 Task: Look for products in the category "Pasta" from Store Brand only.
Action: Mouse moved to (14, 118)
Screenshot: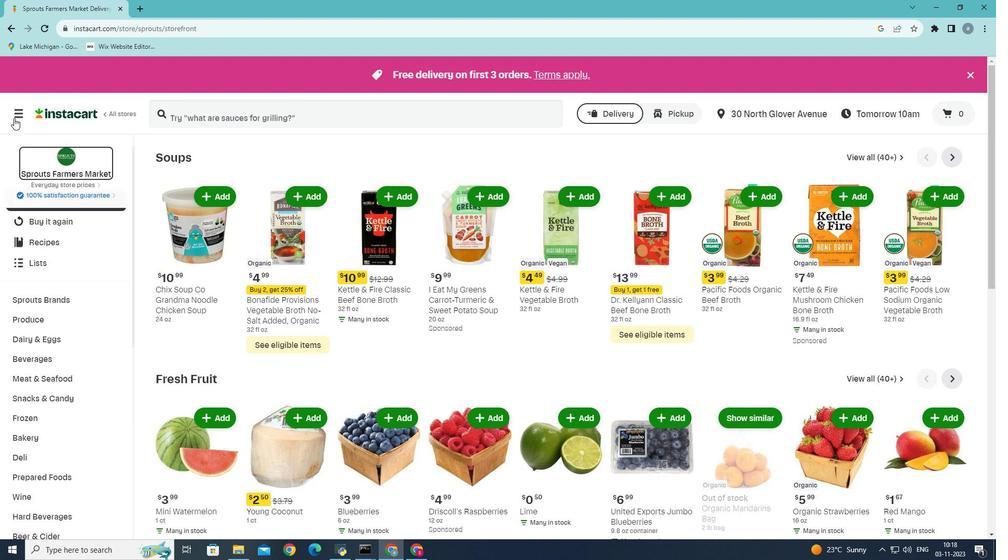 
Action: Mouse pressed left at (14, 118)
Screenshot: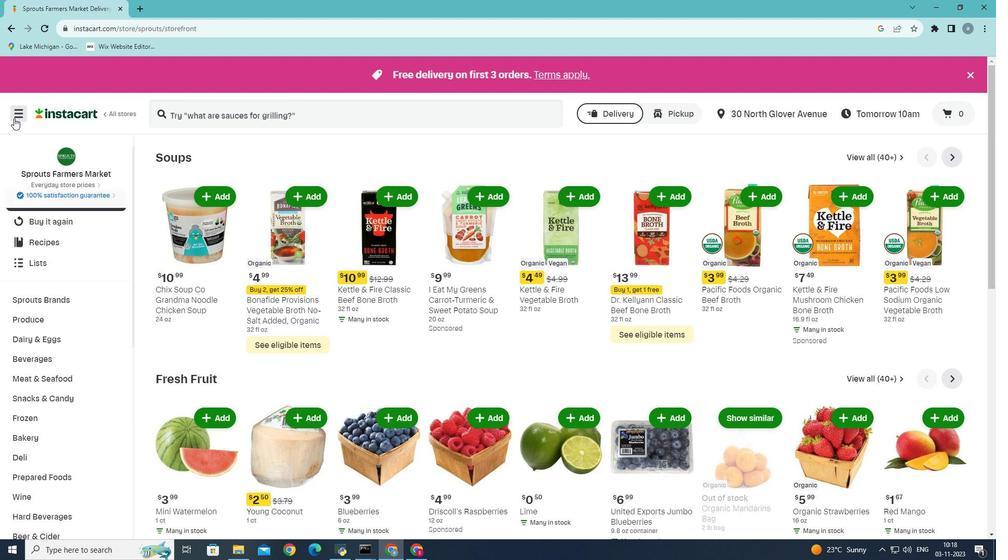 
Action: Mouse moved to (49, 291)
Screenshot: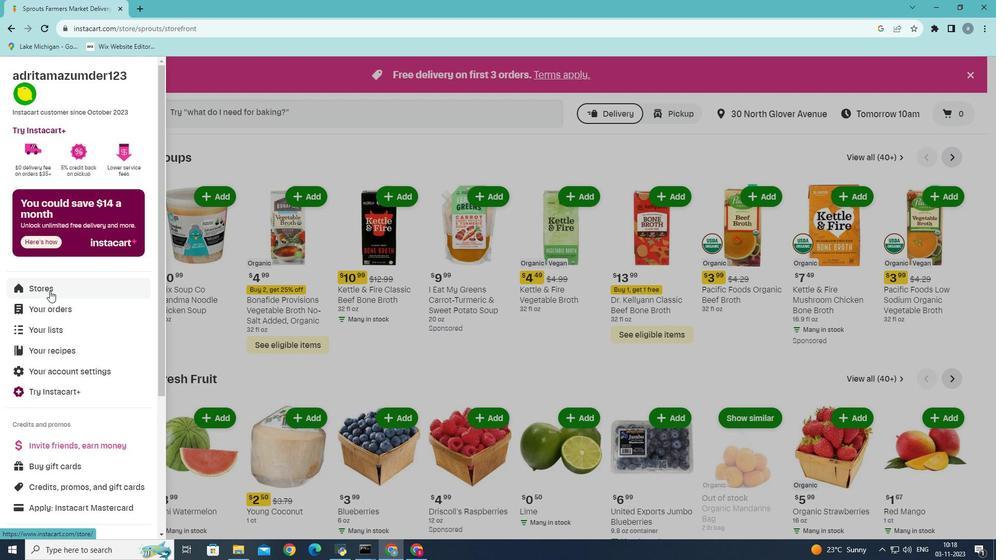 
Action: Mouse pressed left at (49, 291)
Screenshot: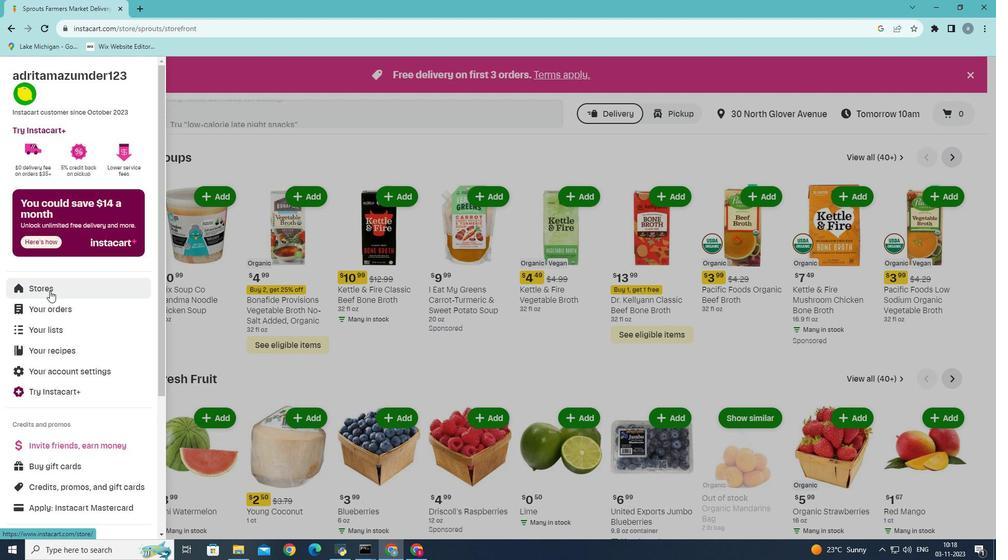
Action: Mouse moved to (243, 117)
Screenshot: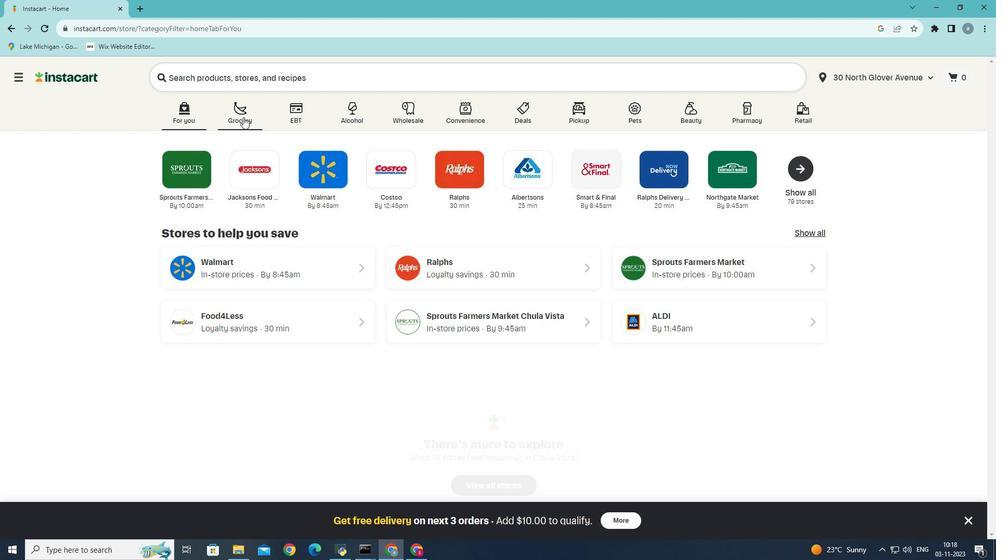 
Action: Mouse pressed left at (243, 117)
Screenshot: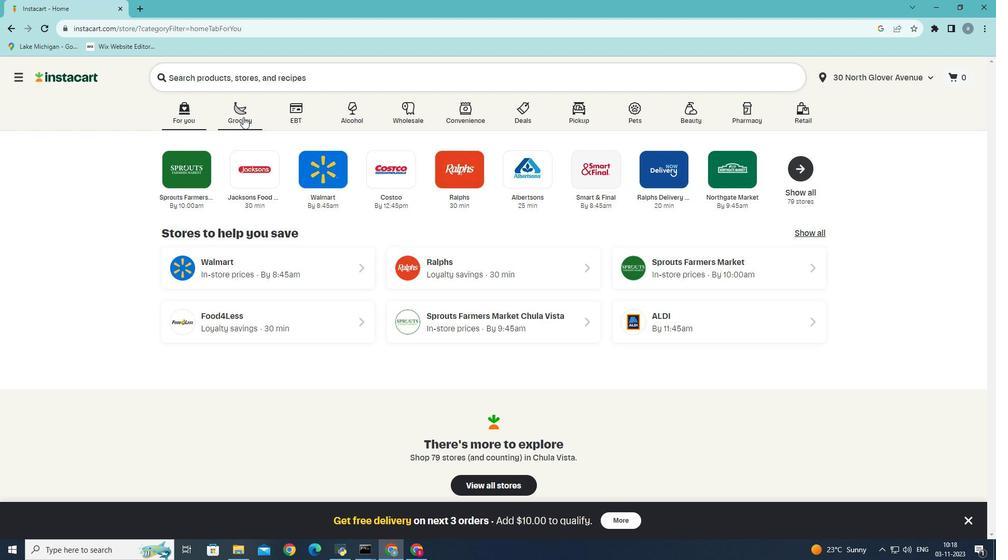 
Action: Mouse moved to (225, 299)
Screenshot: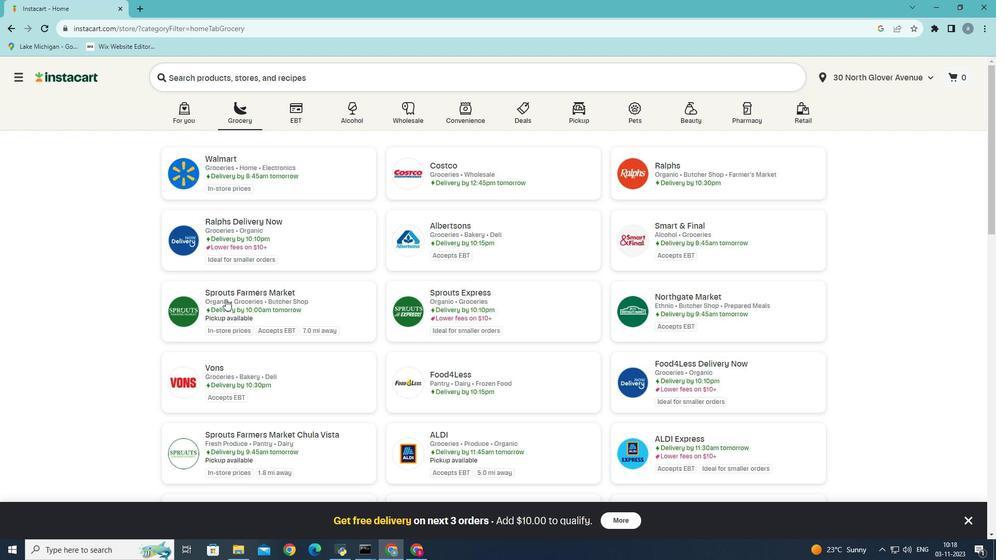 
Action: Mouse pressed left at (225, 299)
Screenshot: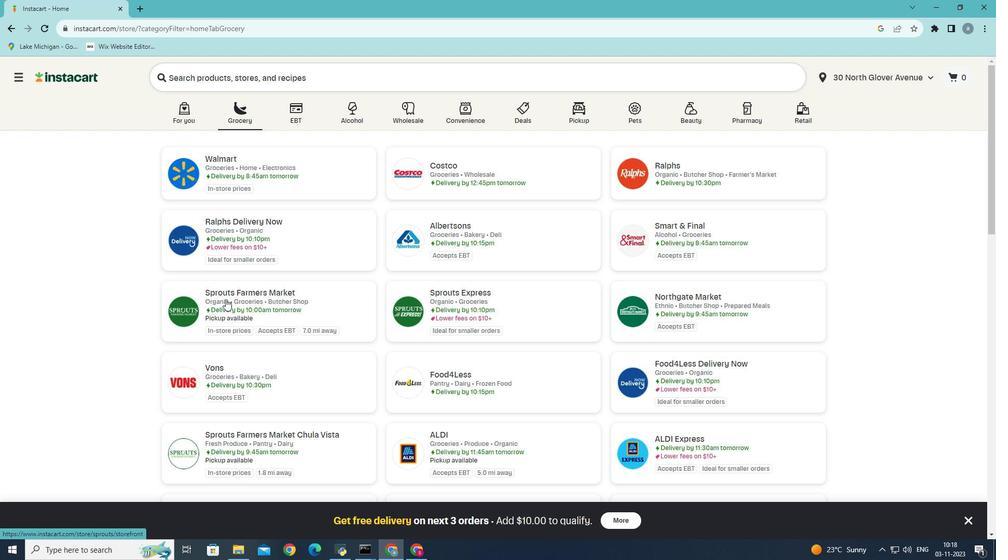 
Action: Mouse moved to (32, 444)
Screenshot: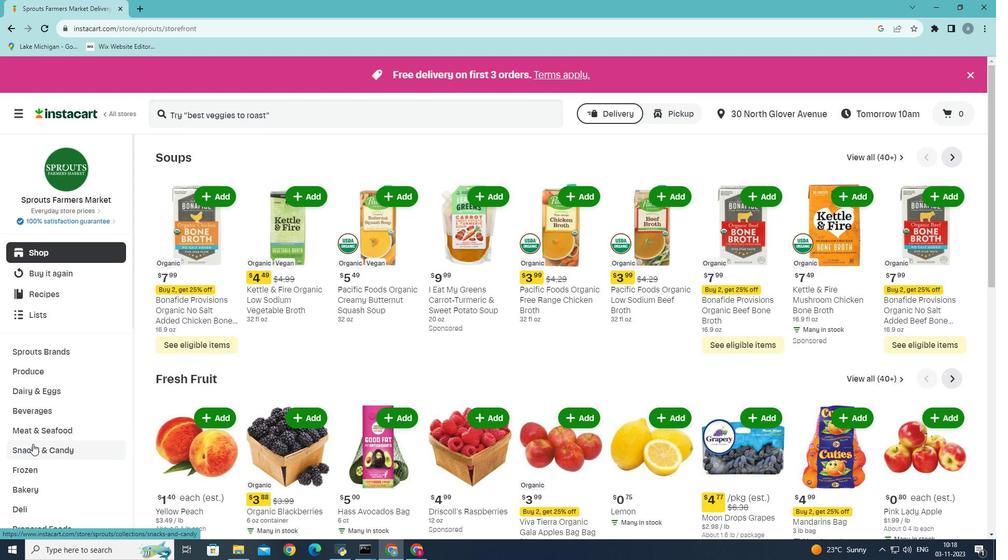 
Action: Mouse scrolled (32, 443) with delta (0, 0)
Screenshot: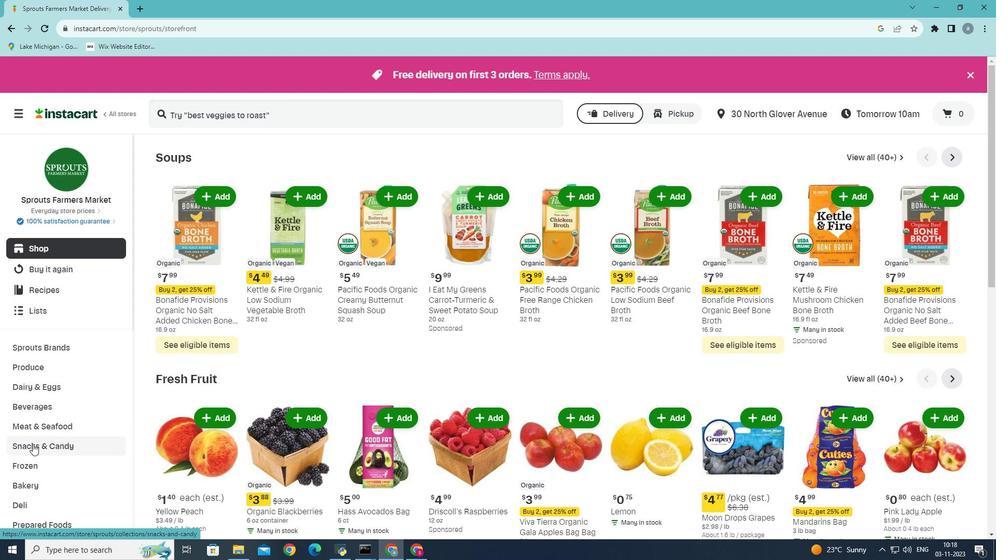 
Action: Mouse moved to (29, 474)
Screenshot: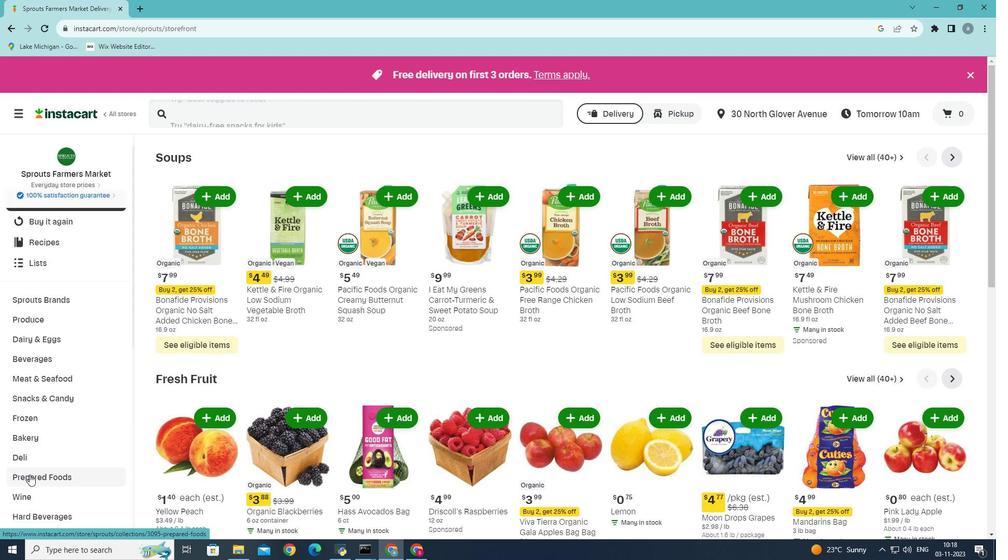 
Action: Mouse pressed left at (29, 474)
Screenshot: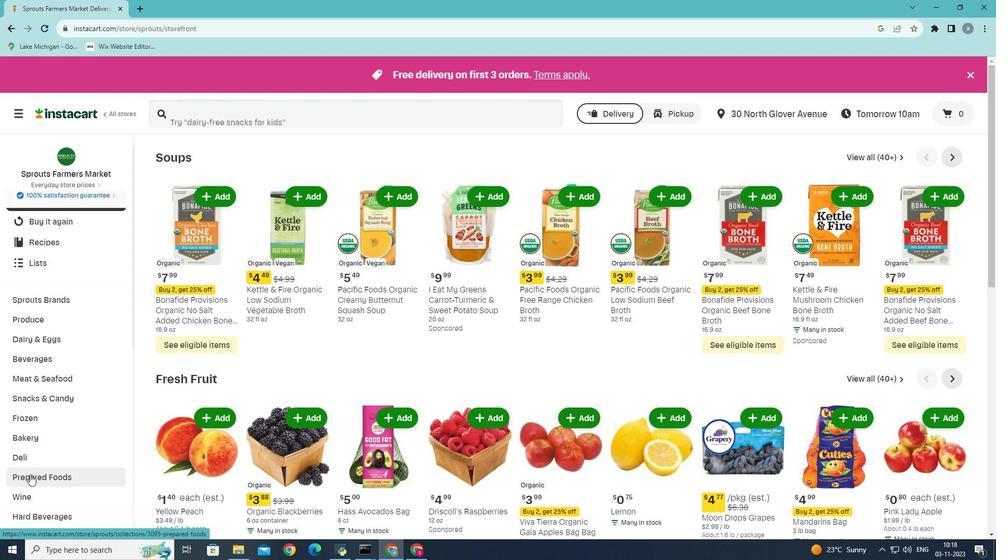 
Action: Mouse moved to (362, 185)
Screenshot: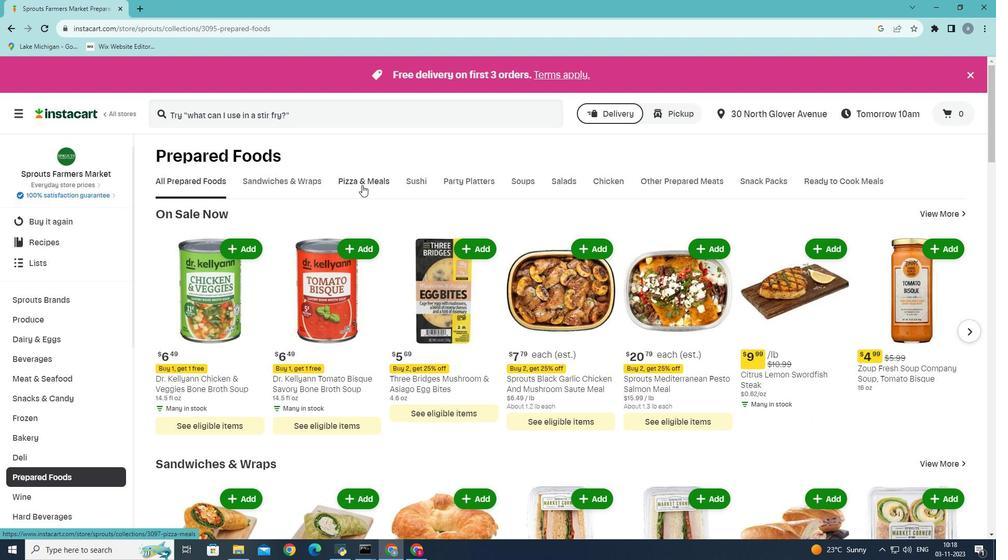 
Action: Mouse pressed left at (362, 185)
Screenshot: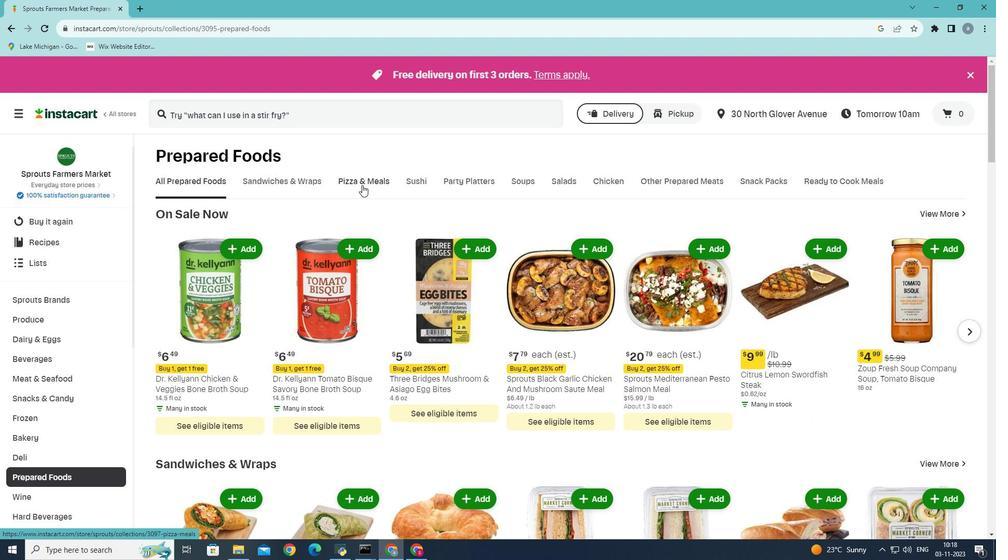
Action: Mouse moved to (292, 221)
Screenshot: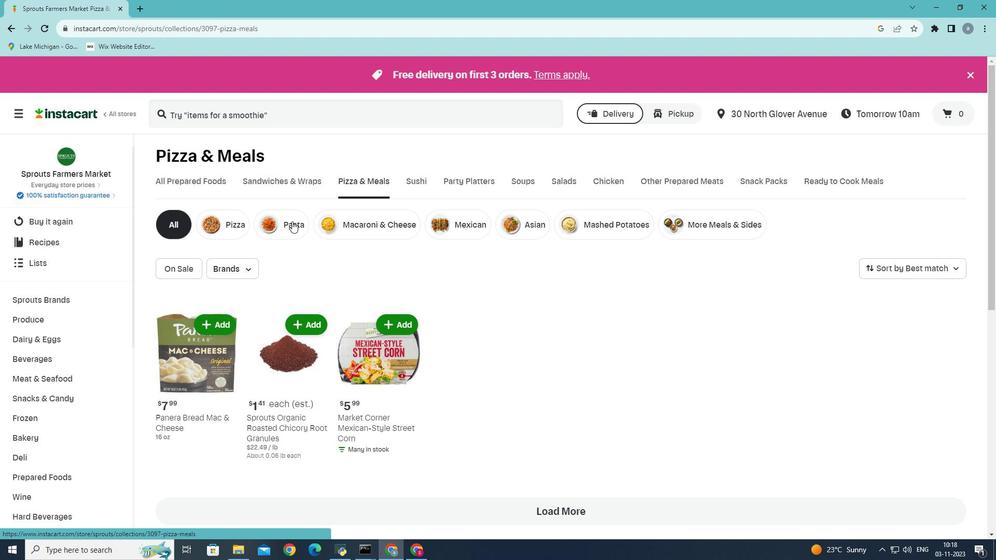 
Action: Mouse pressed left at (292, 221)
Screenshot: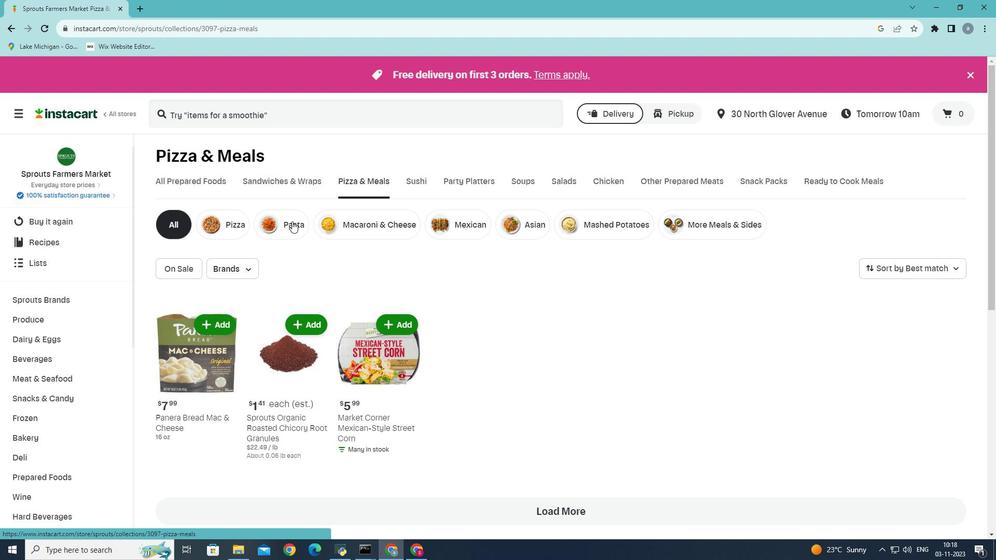 
Action: Mouse moved to (248, 270)
Screenshot: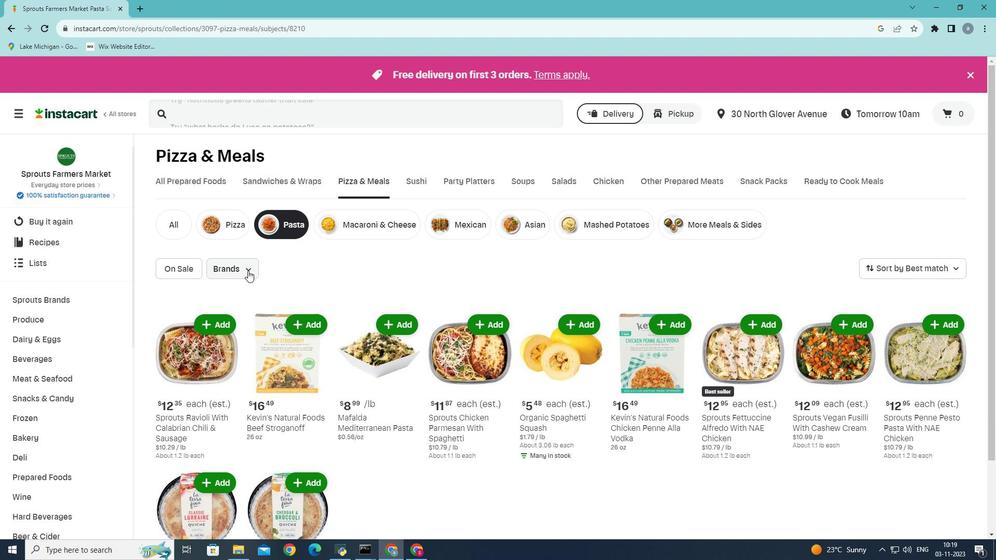 
Action: Mouse pressed left at (248, 270)
Screenshot: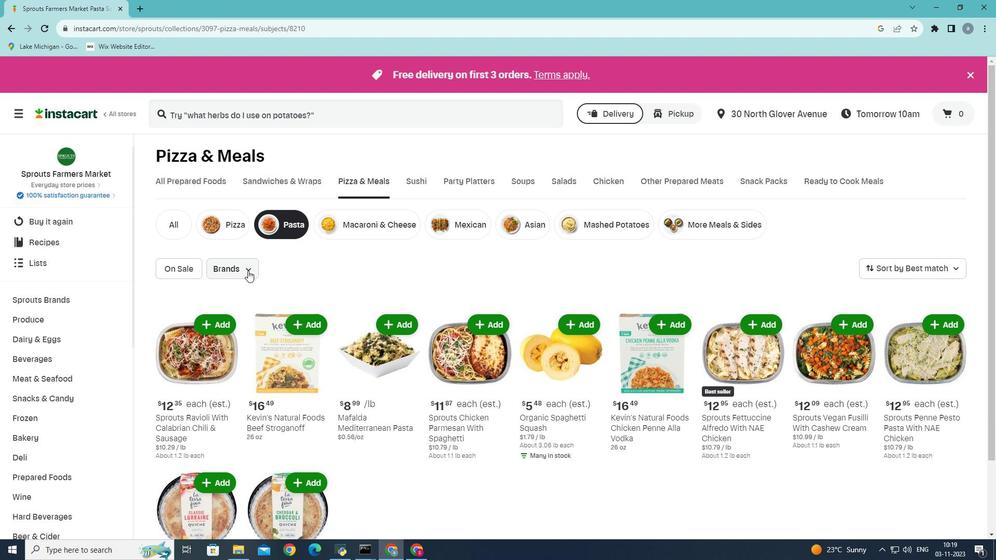 
Action: Mouse moved to (228, 302)
Screenshot: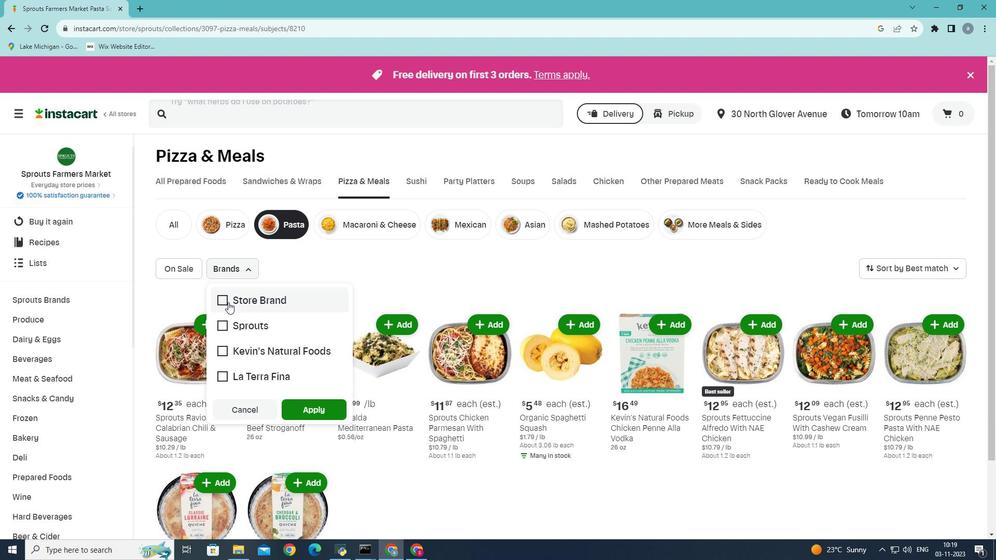 
Action: Mouse pressed left at (228, 302)
Screenshot: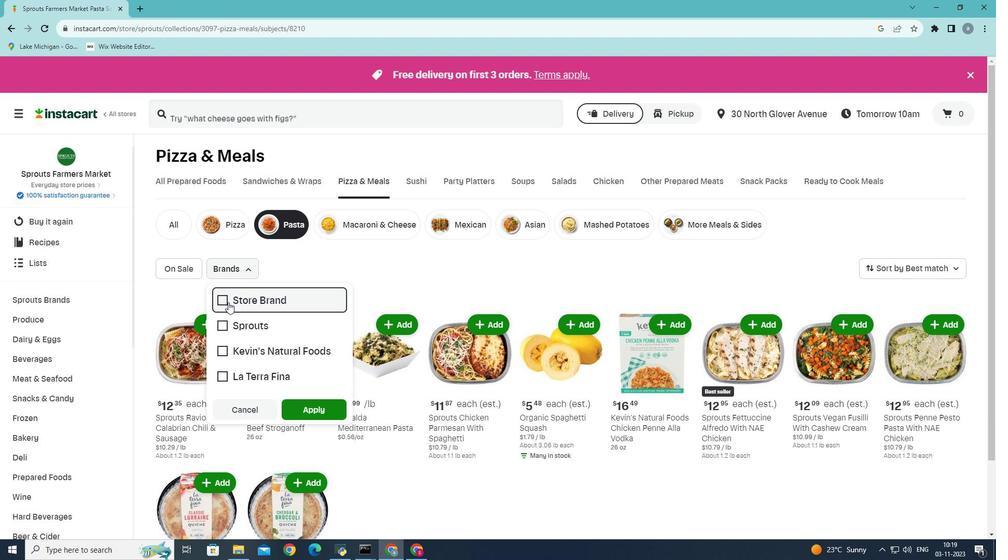 
Action: Mouse moved to (310, 415)
Screenshot: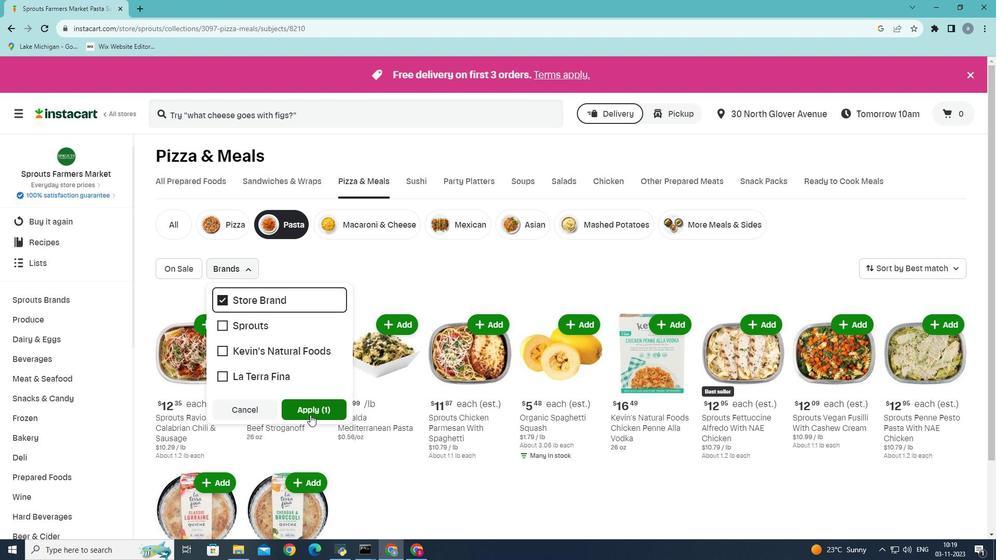 
Action: Mouse pressed left at (310, 415)
Screenshot: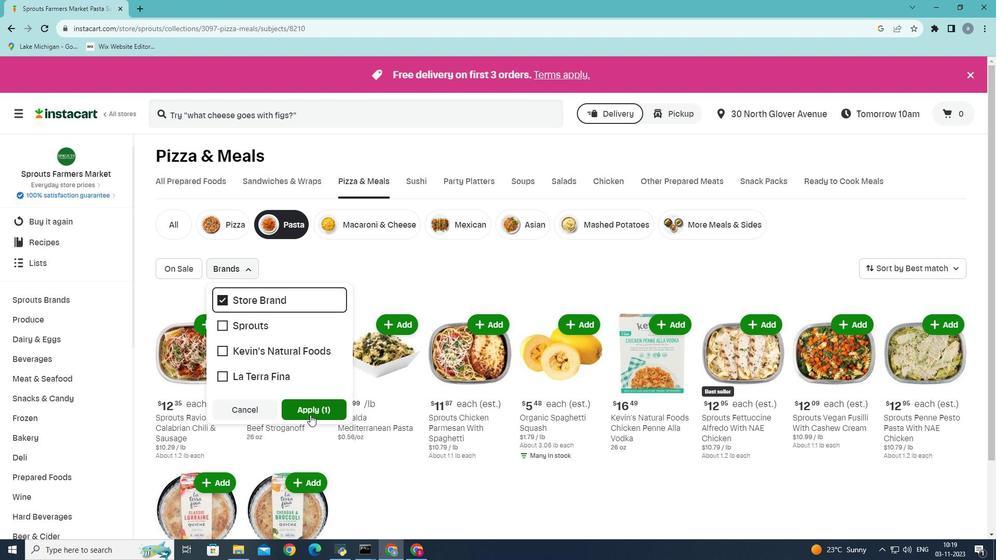 
Action: Mouse moved to (302, 402)
Screenshot: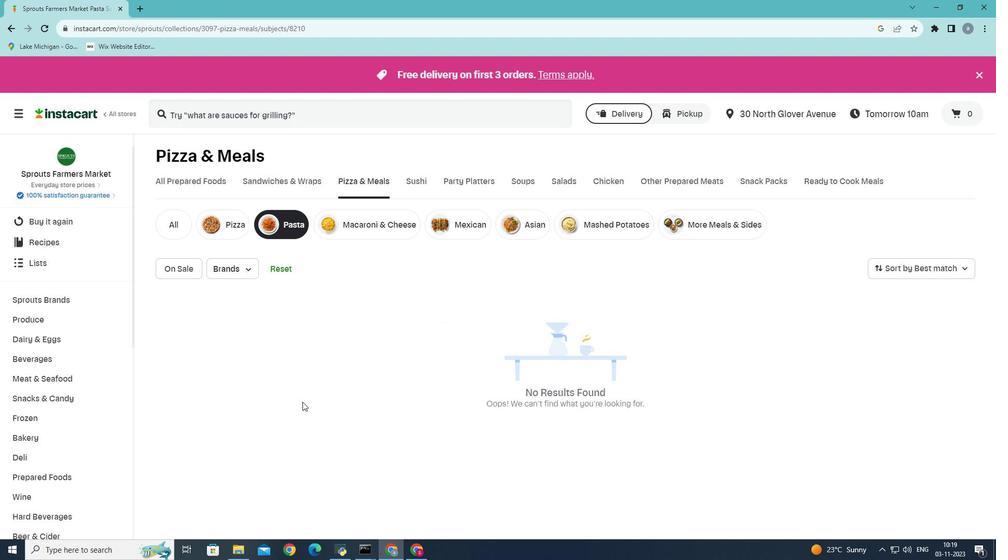 
